 Task: Add a signature Dean Flores containing 'With much appreciation, Dean Flores' to email address softage.1@softage.net and add a folder Litigation
Action: Key pressed n
Screenshot: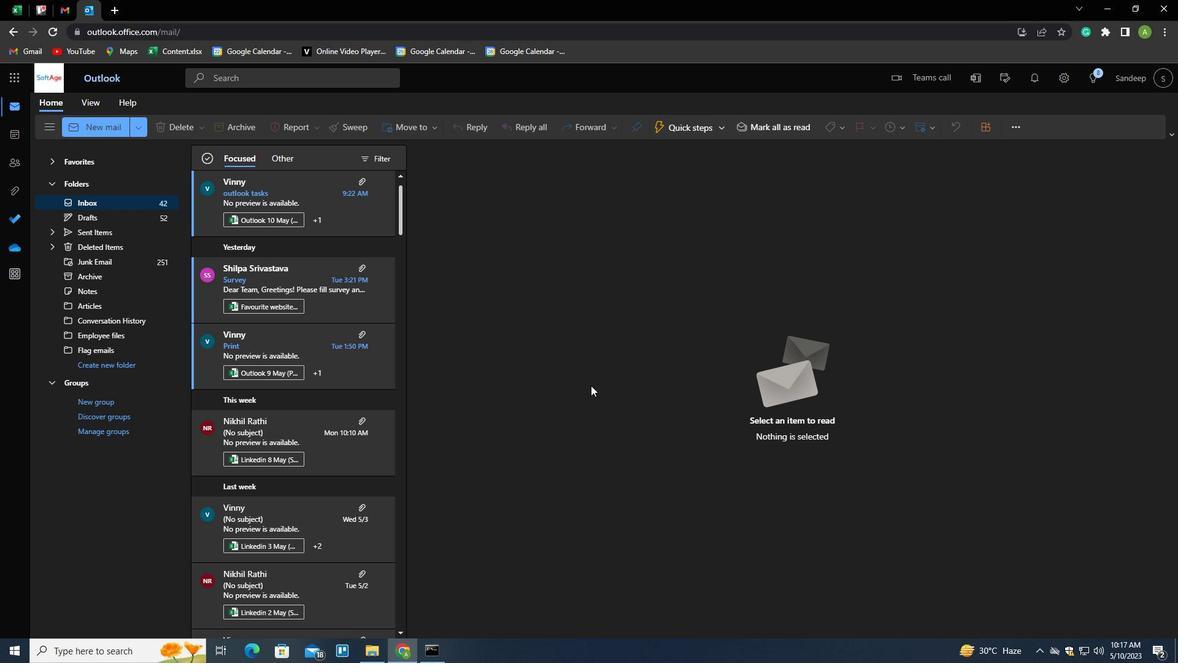 
Action: Mouse moved to (826, 132)
Screenshot: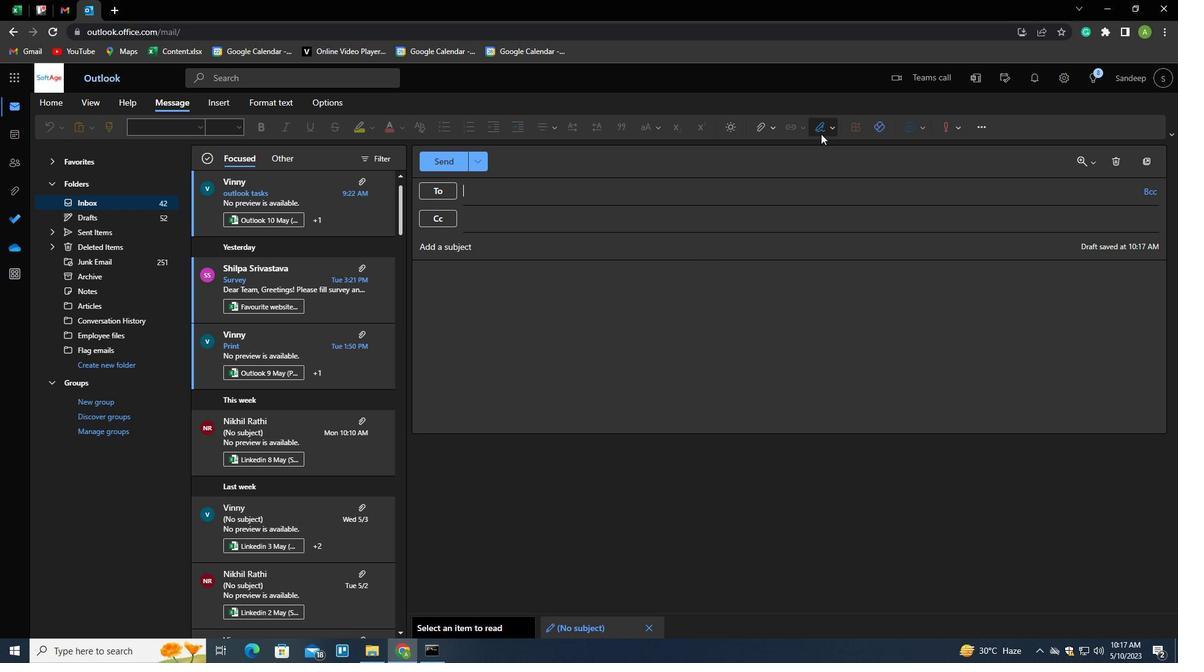 
Action: Mouse pressed left at (826, 132)
Screenshot: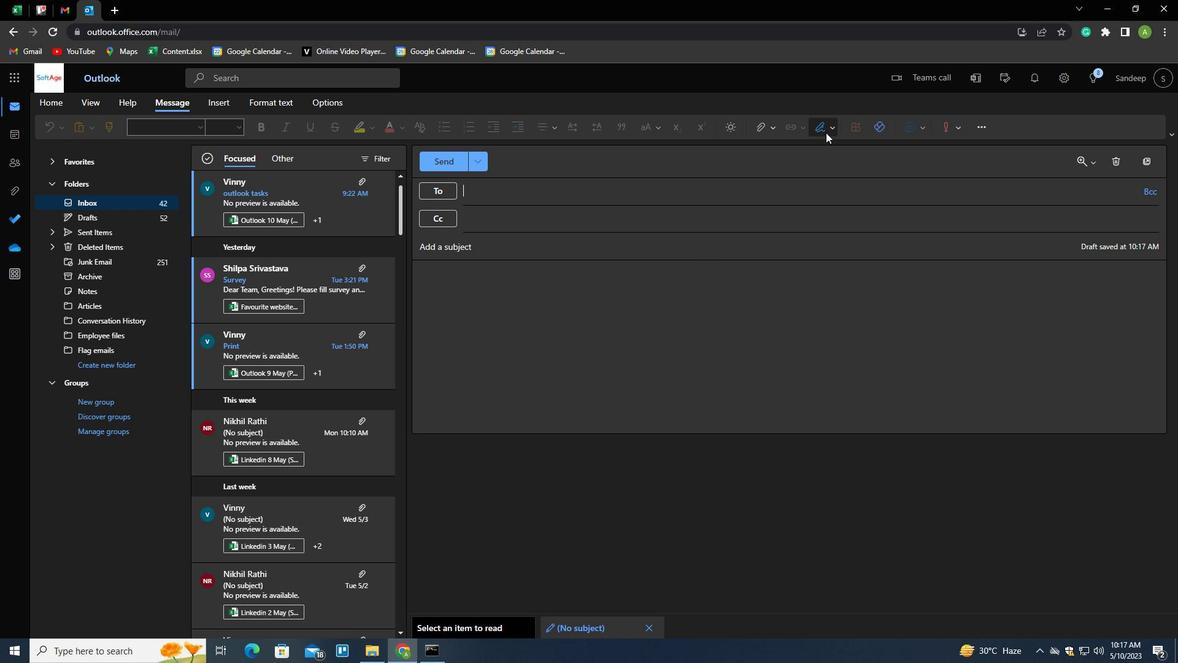 
Action: Mouse moved to (786, 193)
Screenshot: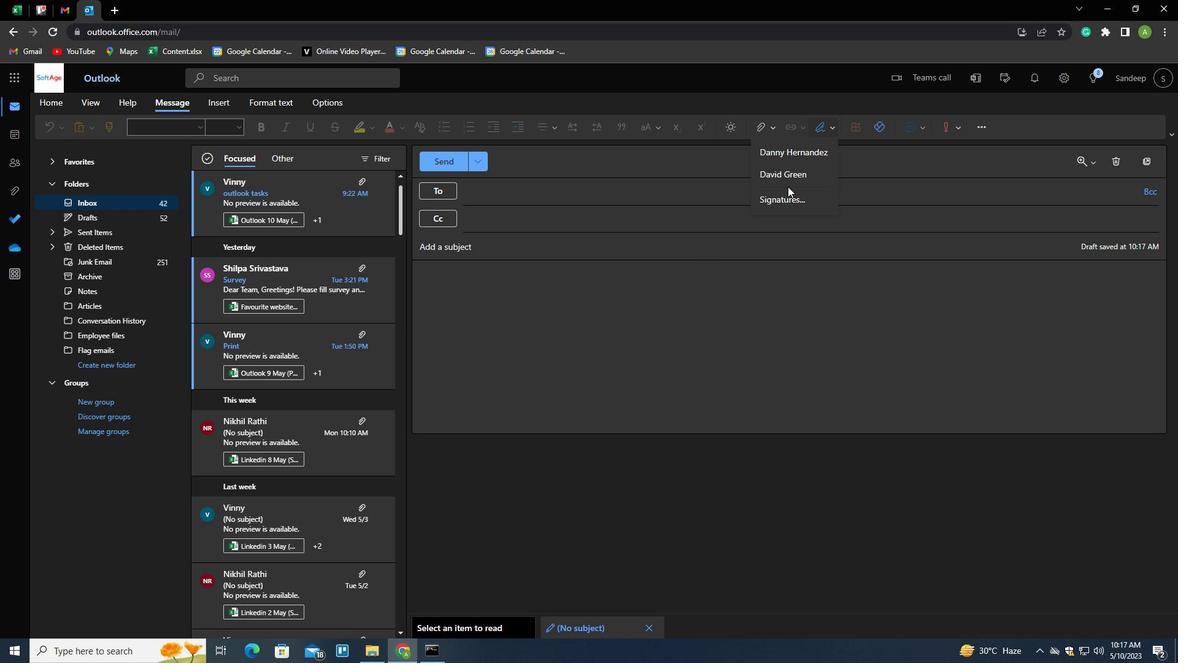 
Action: Mouse pressed left at (786, 193)
Screenshot: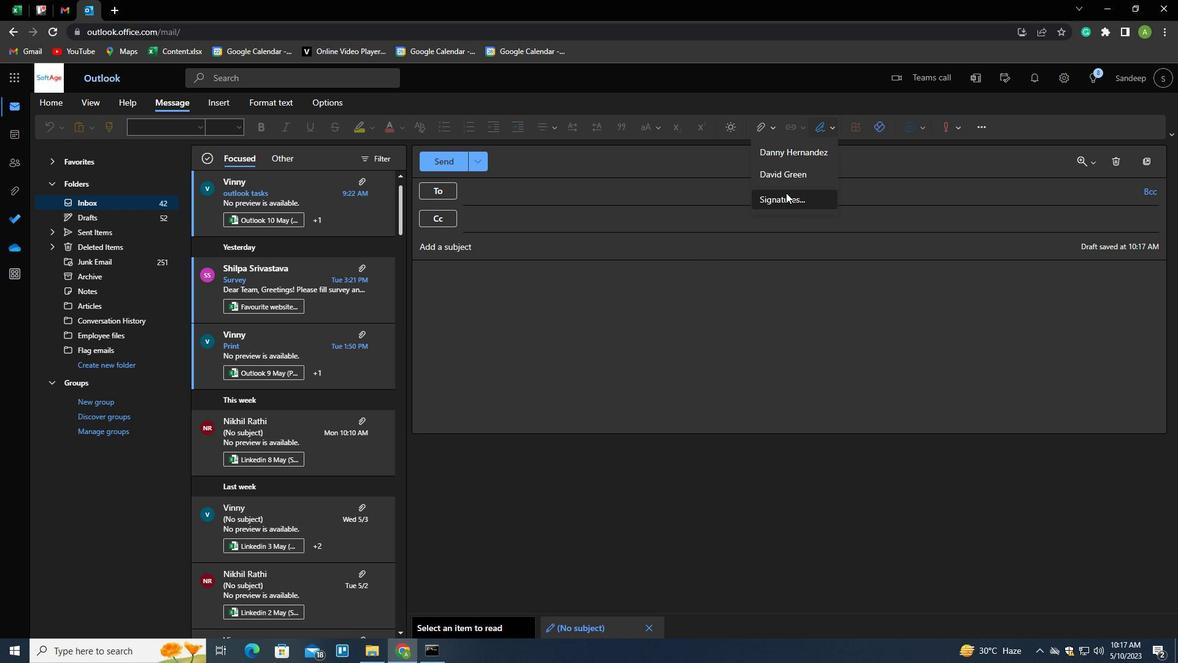 
Action: Mouse moved to (791, 227)
Screenshot: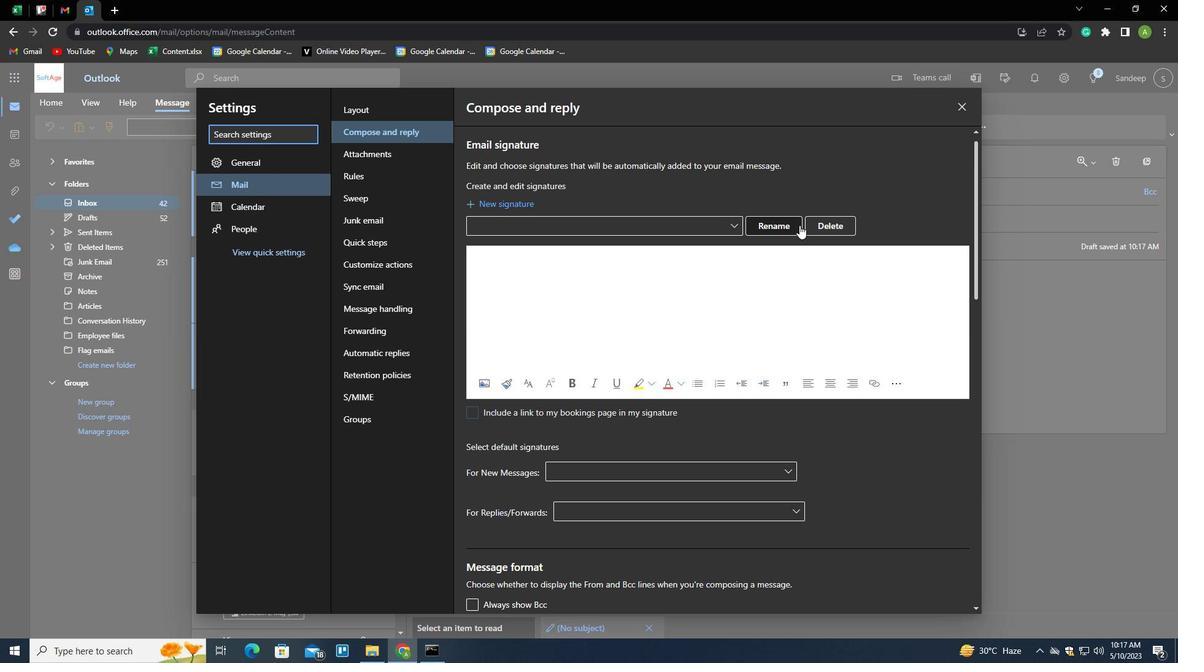 
Action: Mouse pressed left at (791, 227)
Screenshot: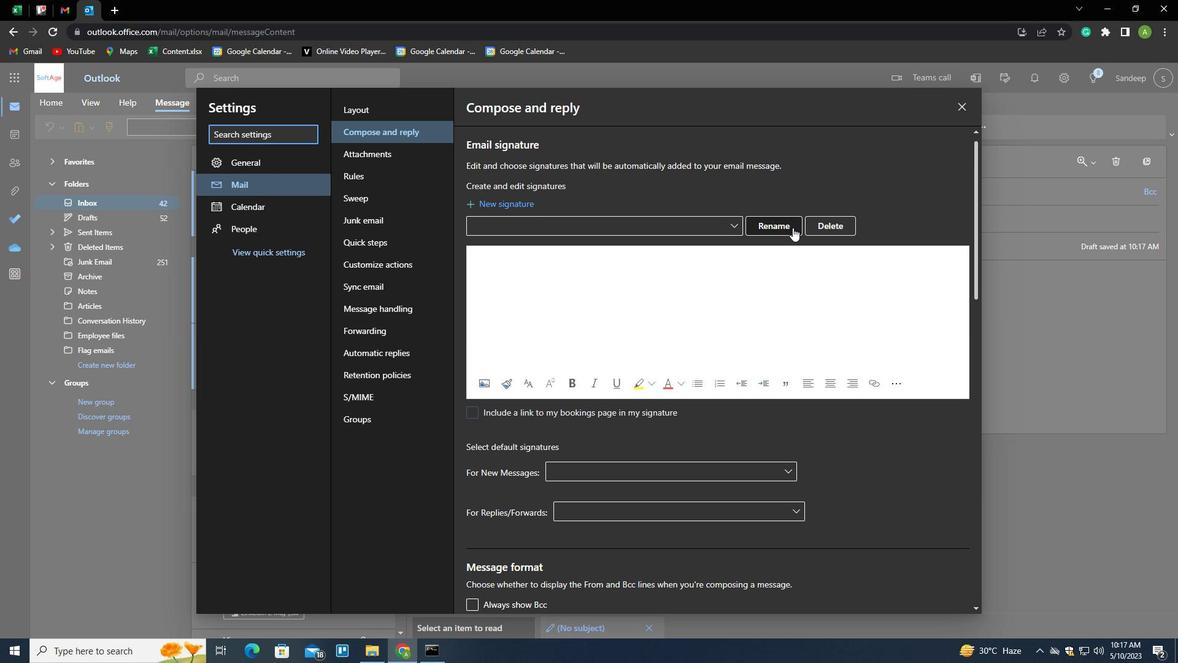 
Action: Mouse moved to (789, 228)
Screenshot: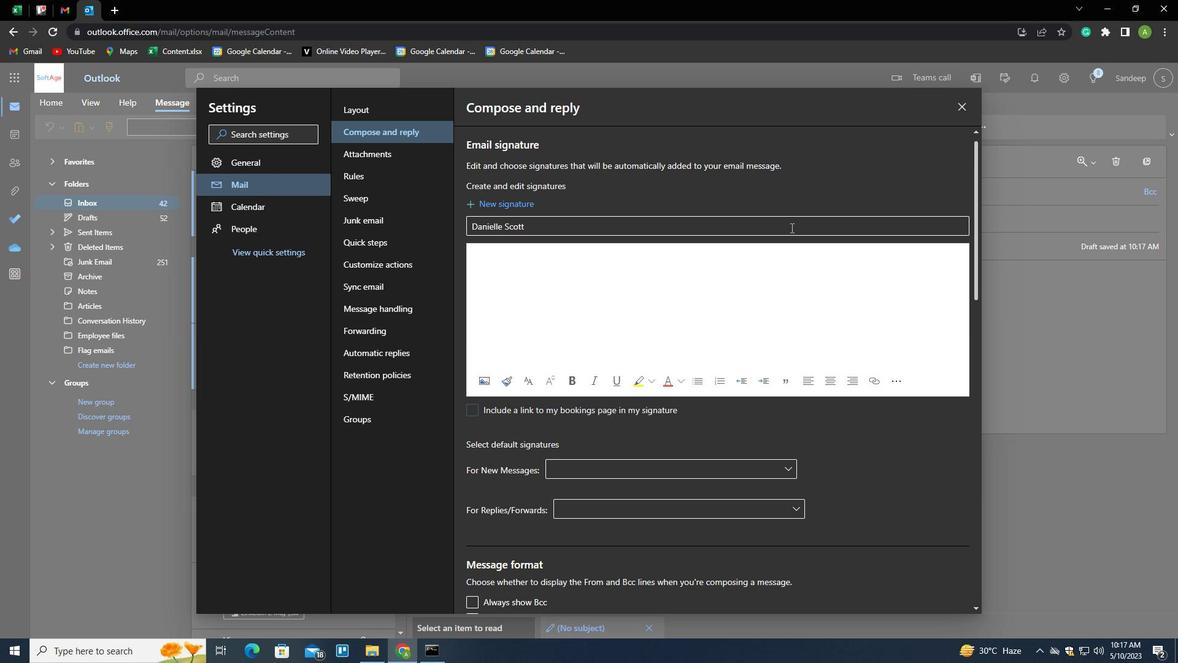 
Action: Mouse pressed left at (789, 228)
Screenshot: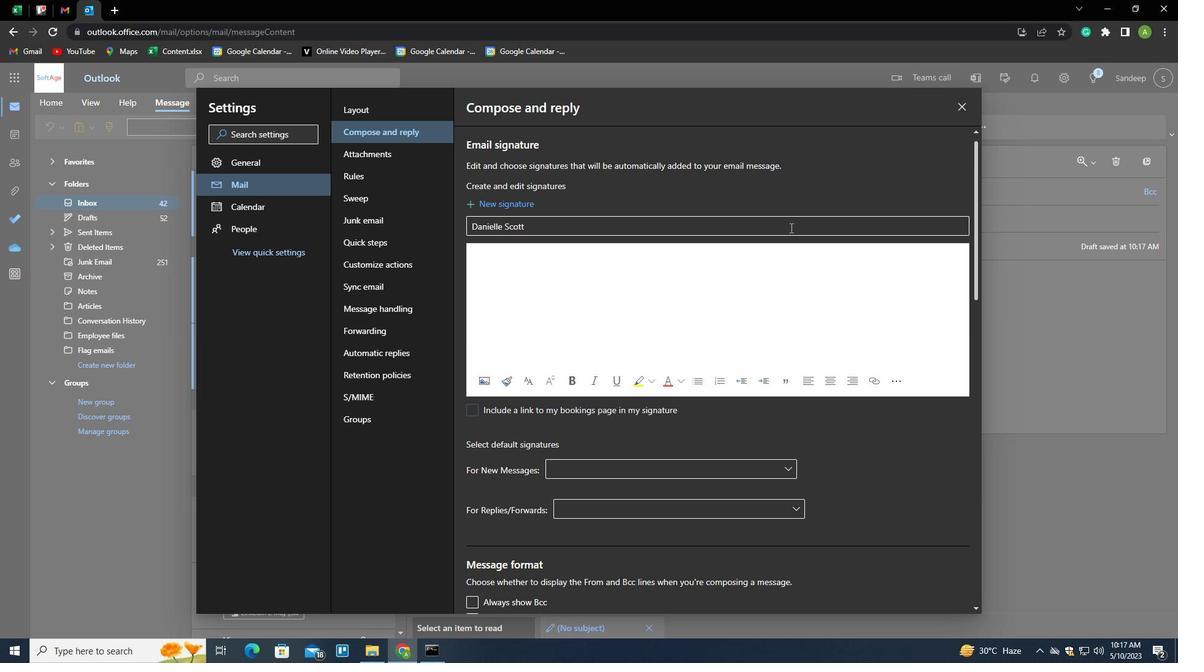 
Action: Mouse moved to (790, 228)
Screenshot: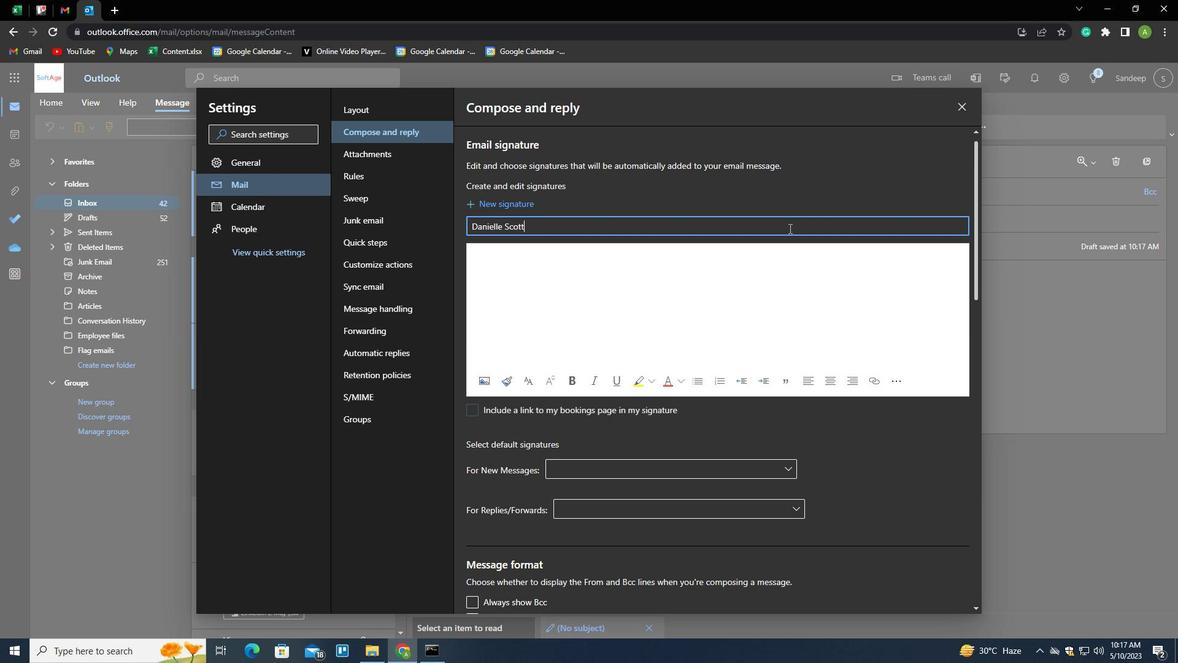 
Action: Key pressed <Key.shift_r><Key.home><Key.shift>DEAN<Key.space><Key.shift>GLO<Key.backspace><Key.backspace><Key.backspace><Key.shift>FLORES<Key.tab><Key.shift_r><Key.enter><Key.enter><Key.enter><Key.enter><Key.enter><Key.enter><Key.shift>WITH<Key.space>MUCH<Key.space>QPP<Key.backspace><Key.backspace><Key.backspace><Key.backspace><Key.space>APPRI<Key.backspace>ECIATOIN<Key.backspace><Key.backspace><Key.backspace>ION<Key.shift_r><Key.enter><Key.shift>DEAN<Key.space><Key.shift>FO<Key.backspace>LORES
Screenshot: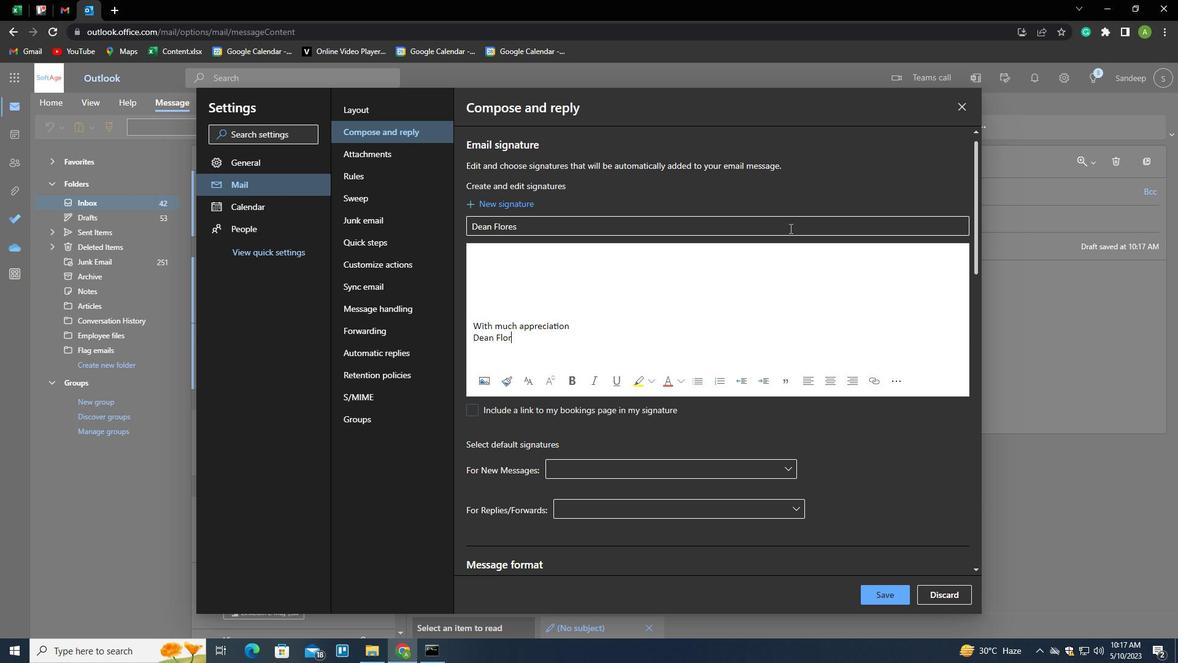 
Action: Mouse moved to (887, 592)
Screenshot: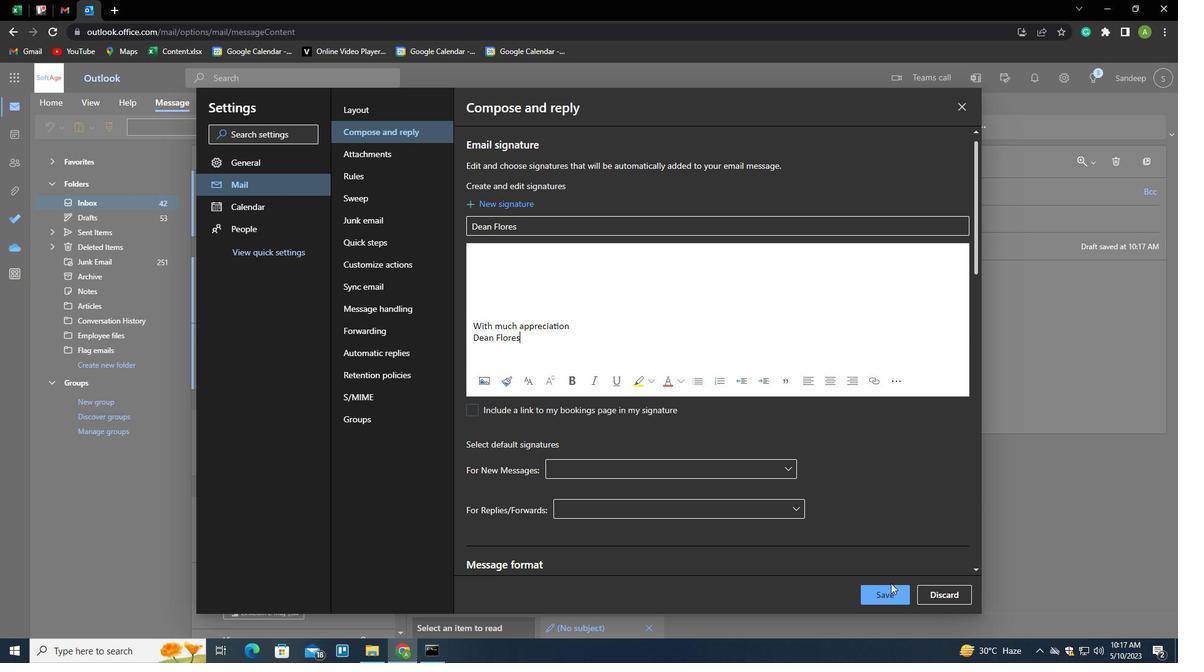 
Action: Mouse pressed left at (887, 592)
Screenshot: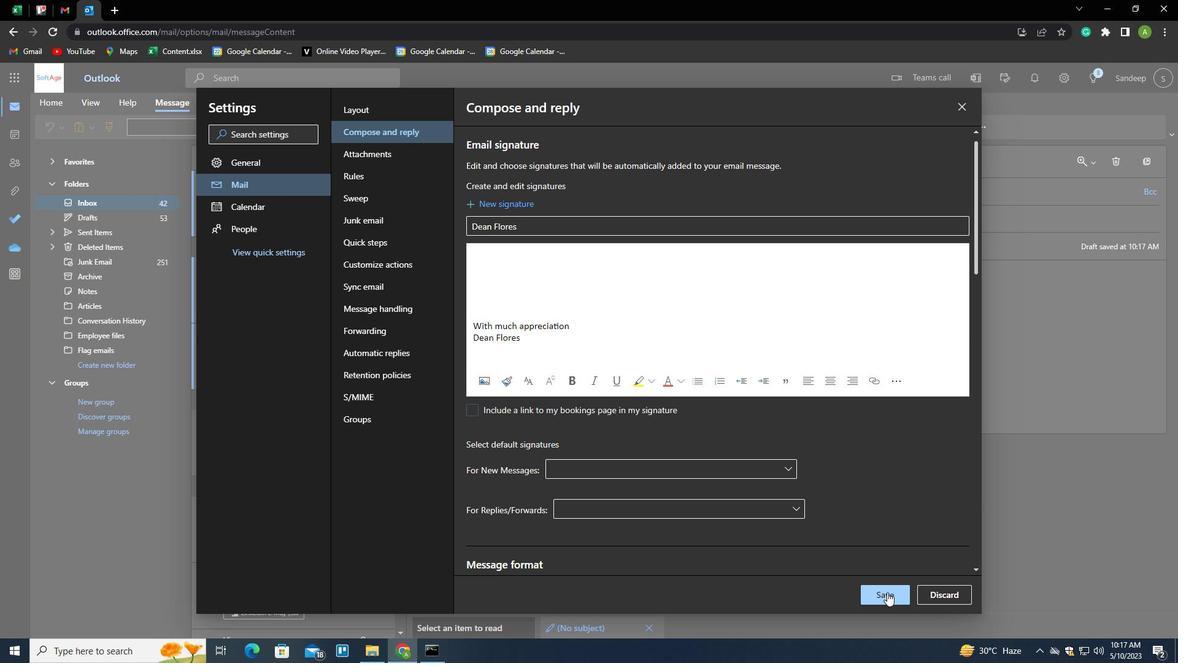 
Action: Mouse moved to (1008, 262)
Screenshot: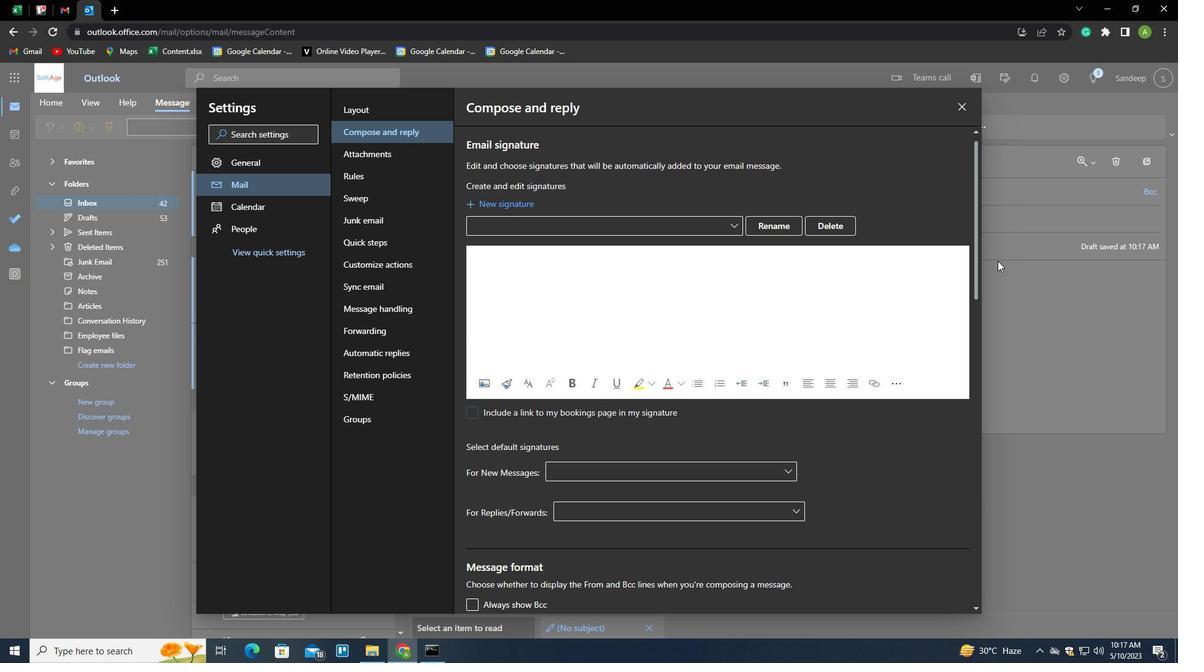 
Action: Mouse pressed left at (1008, 262)
Screenshot: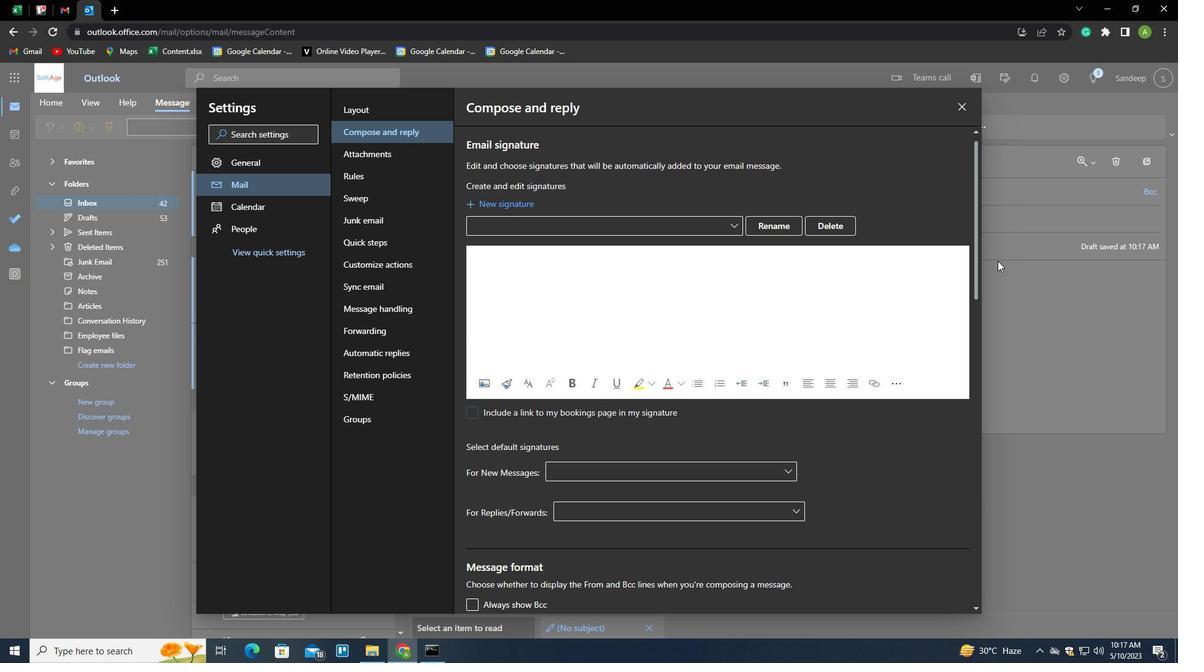 
Action: Mouse moved to (826, 127)
Screenshot: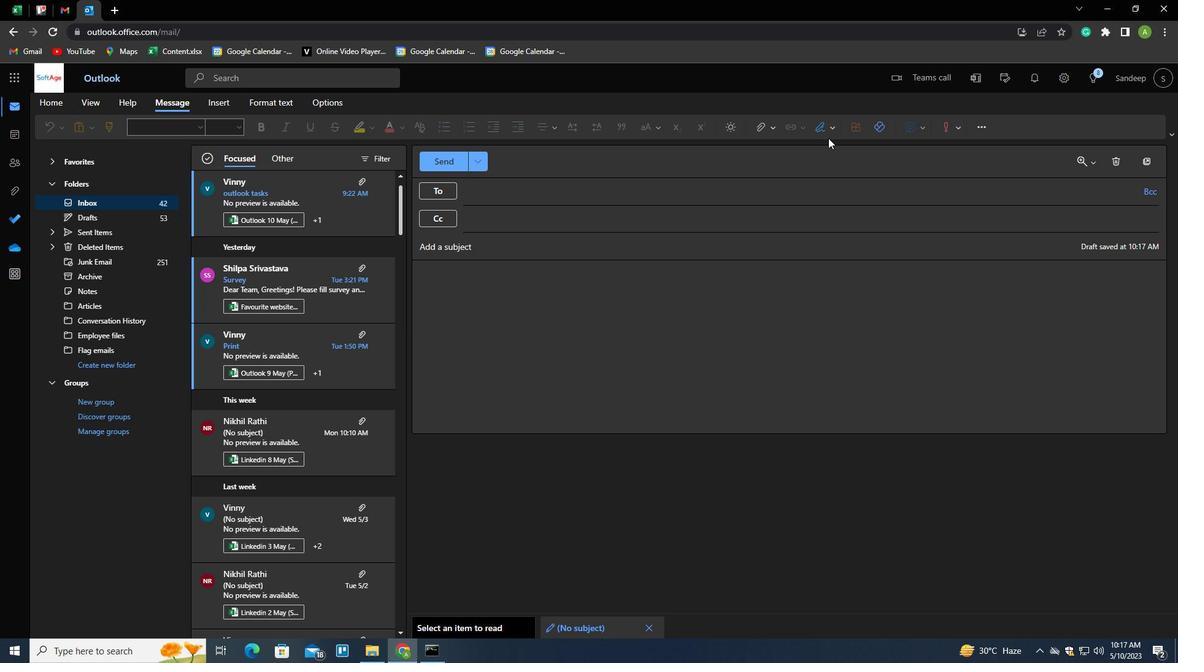 
Action: Mouse pressed left at (826, 127)
Screenshot: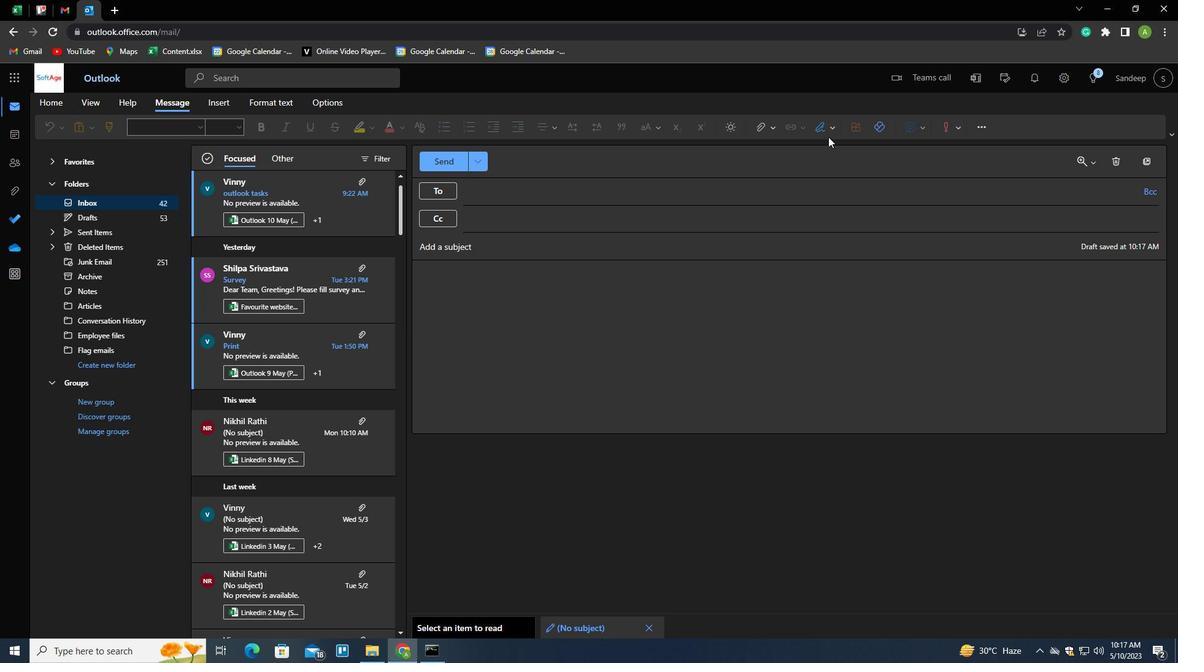 
Action: Mouse moved to (789, 201)
Screenshot: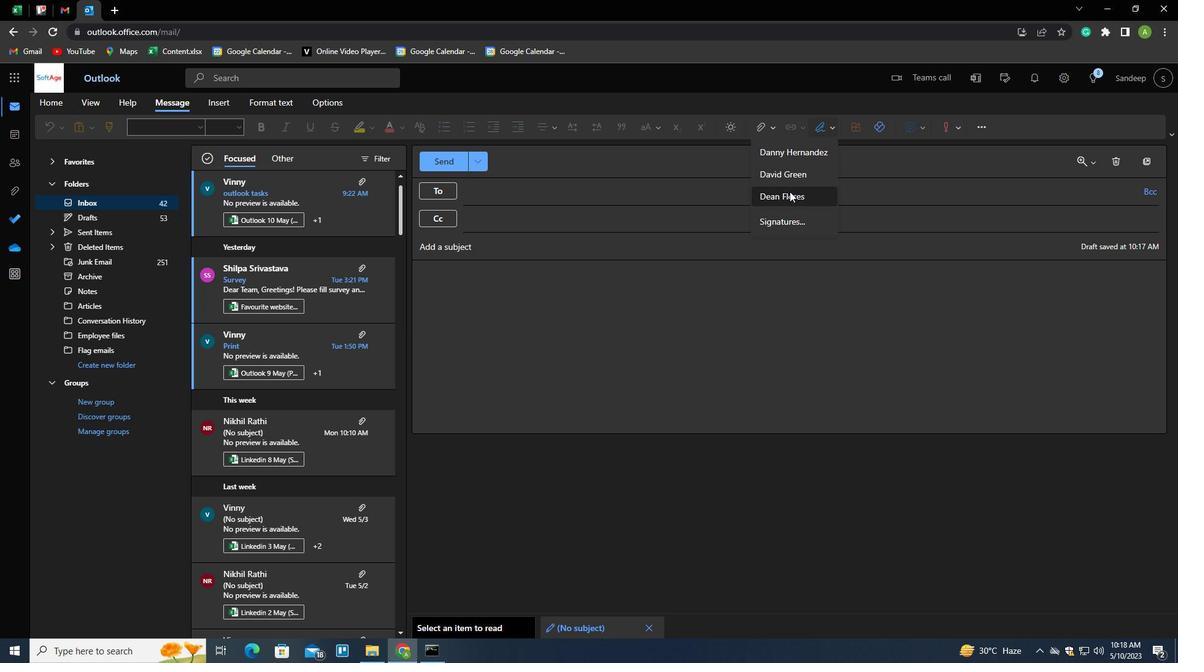 
Action: Mouse pressed left at (789, 201)
Screenshot: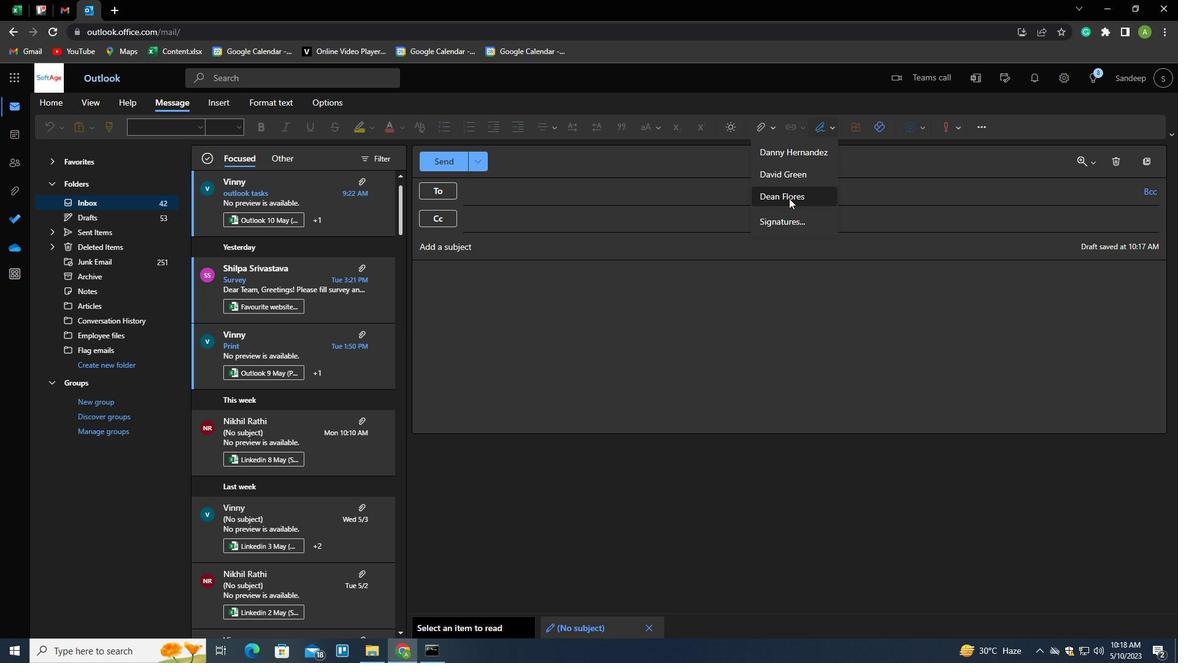 
Action: Mouse moved to (505, 193)
Screenshot: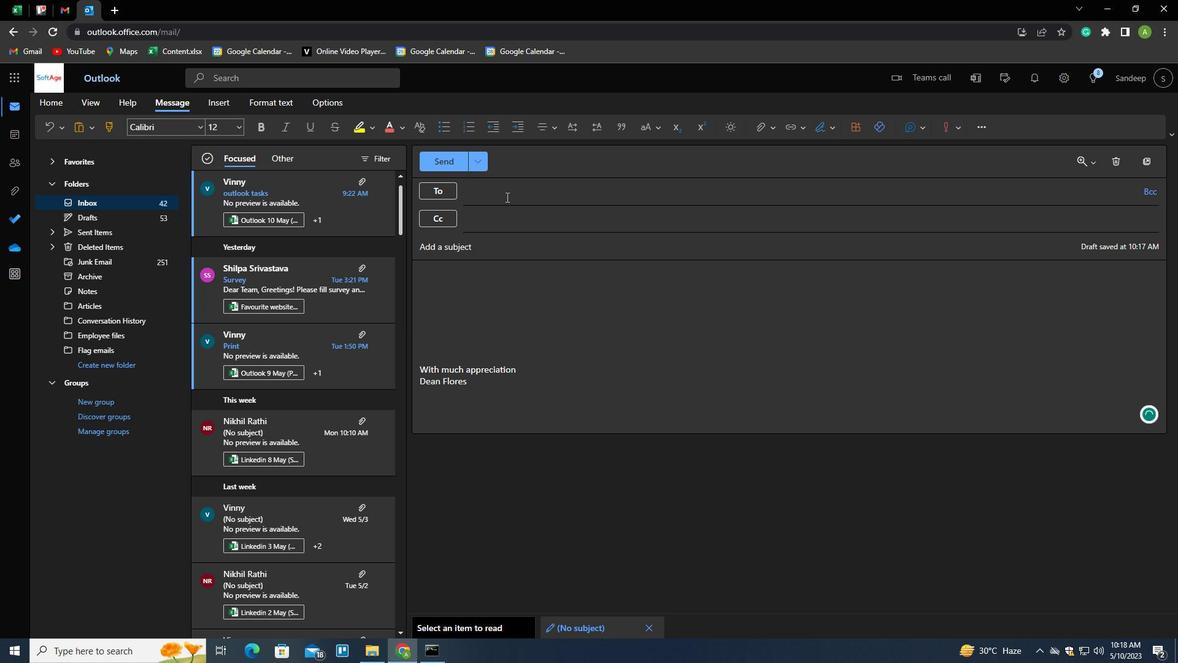 
Action: Mouse pressed left at (505, 193)
Screenshot: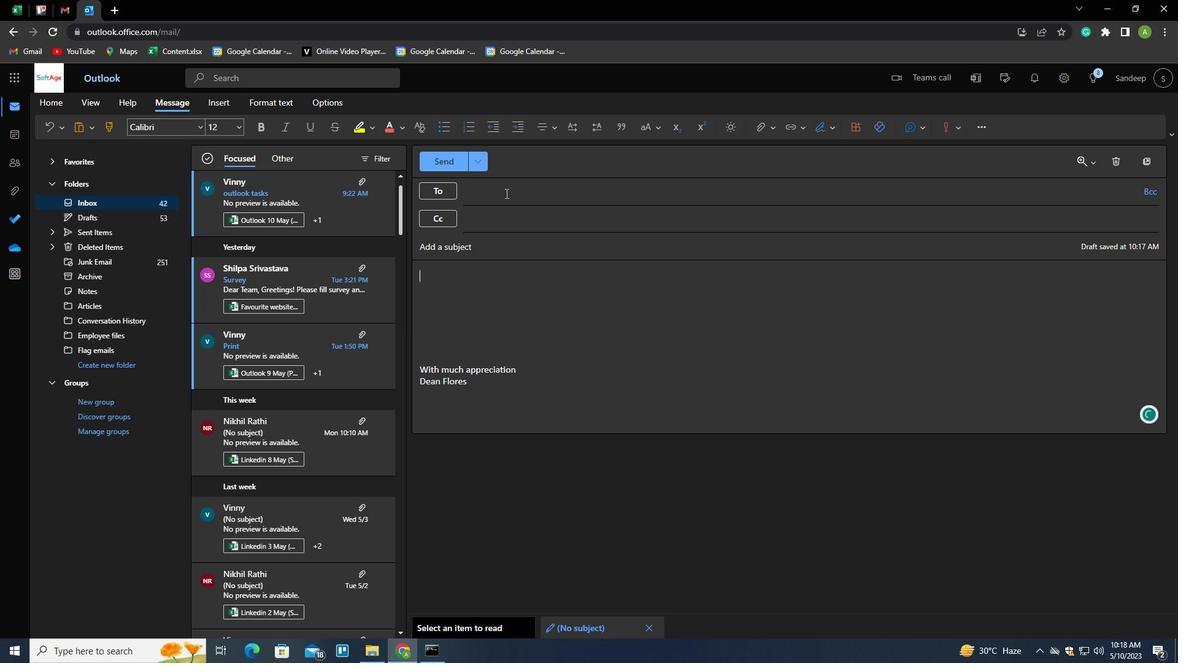 
Action: Key pressed SOFTAGE.<Key.shift><Key.shift><Key.shift><Key.shift><Key.shift><Key.shift><Key.shift><Key.shift><Key.shift><Key.shift><Key.shift><Key.shift><Key.shift><Key.shift><Key.shift><Key.shift>1<Key.shift>@SOFTAGE.NE
Screenshot: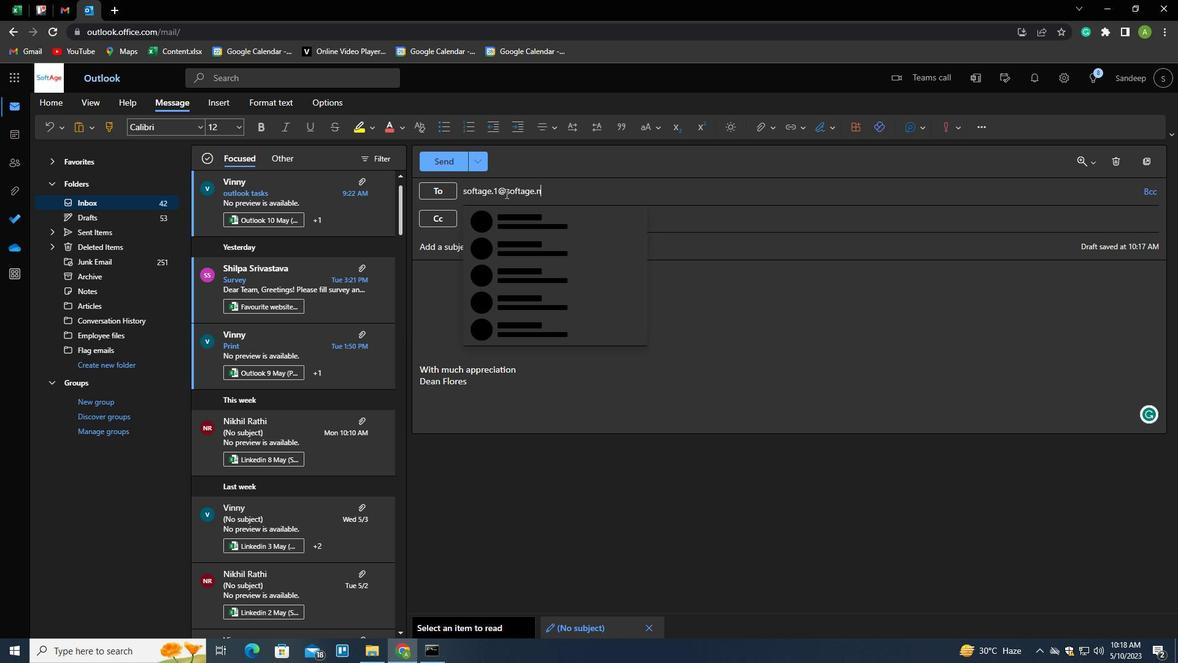 
Action: Mouse moved to (518, 222)
Screenshot: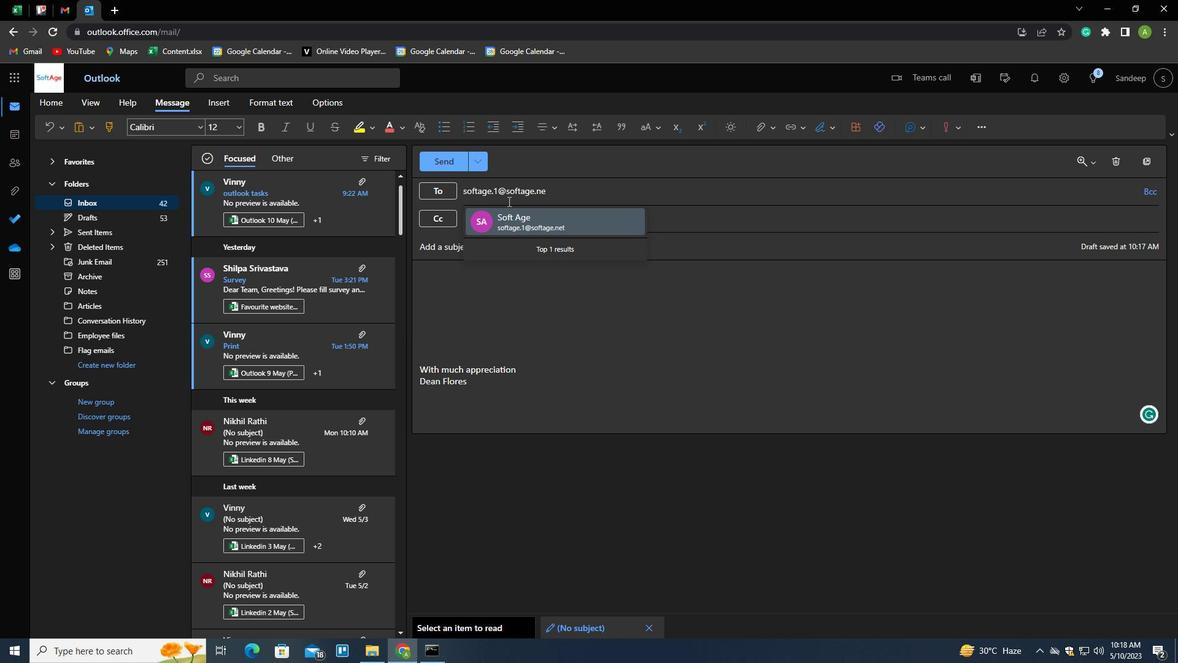 
Action: Mouse pressed left at (518, 222)
Screenshot: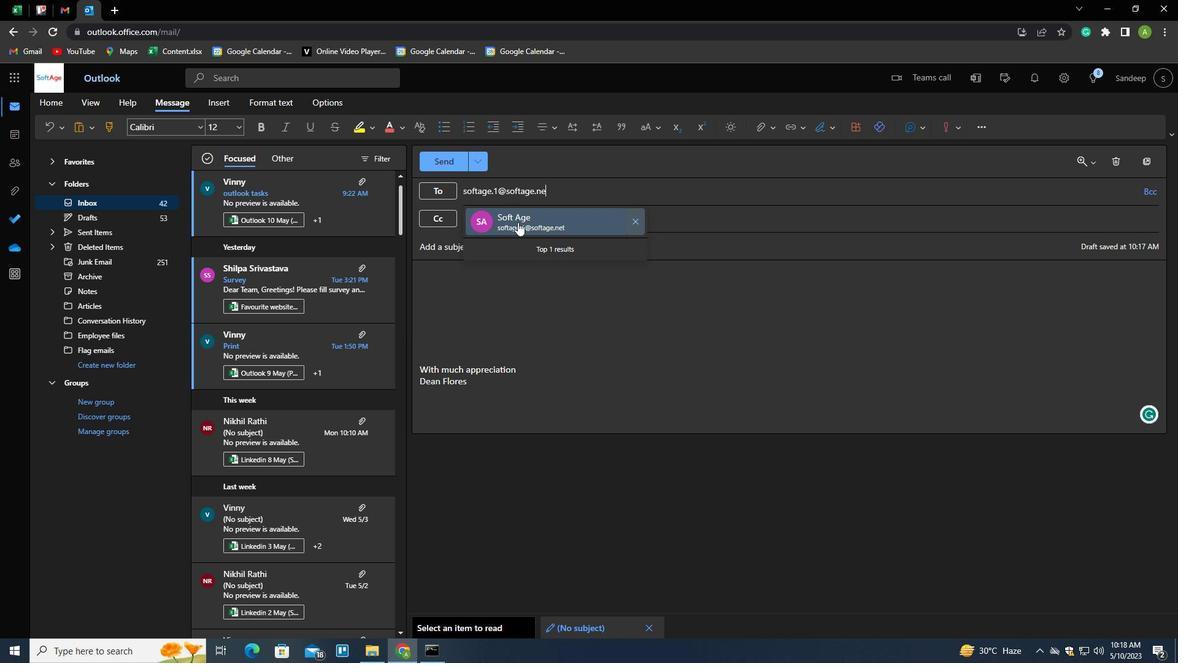 
Action: Mouse moved to (516, 275)
Screenshot: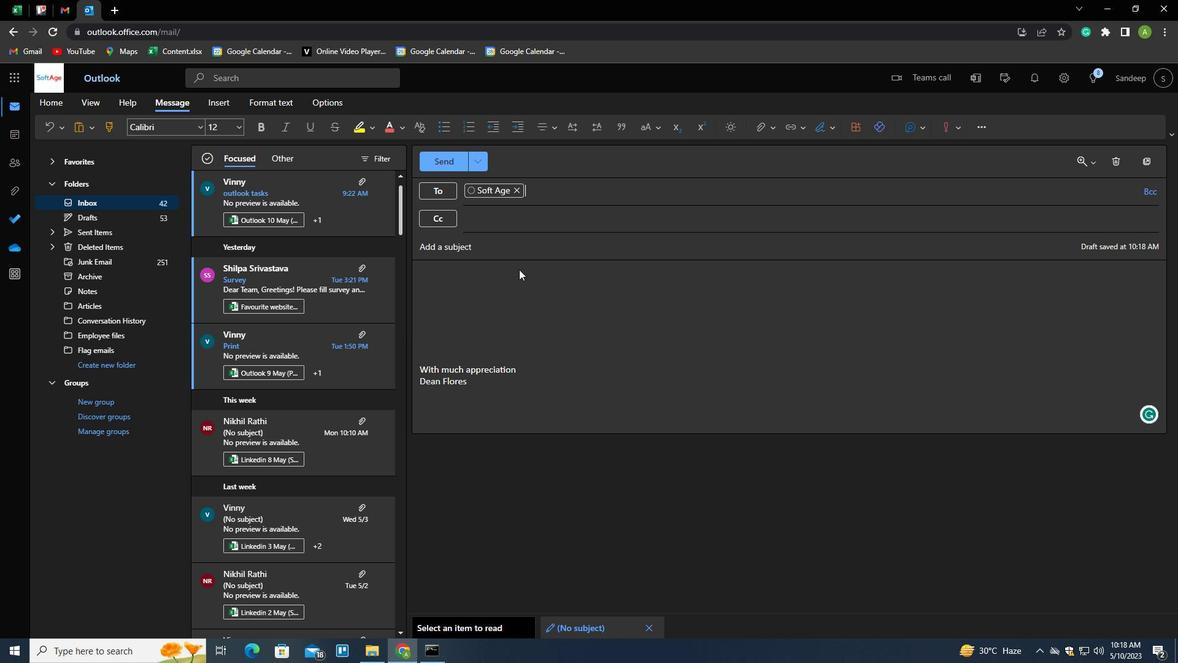 
Action: Mouse pressed left at (516, 275)
Screenshot: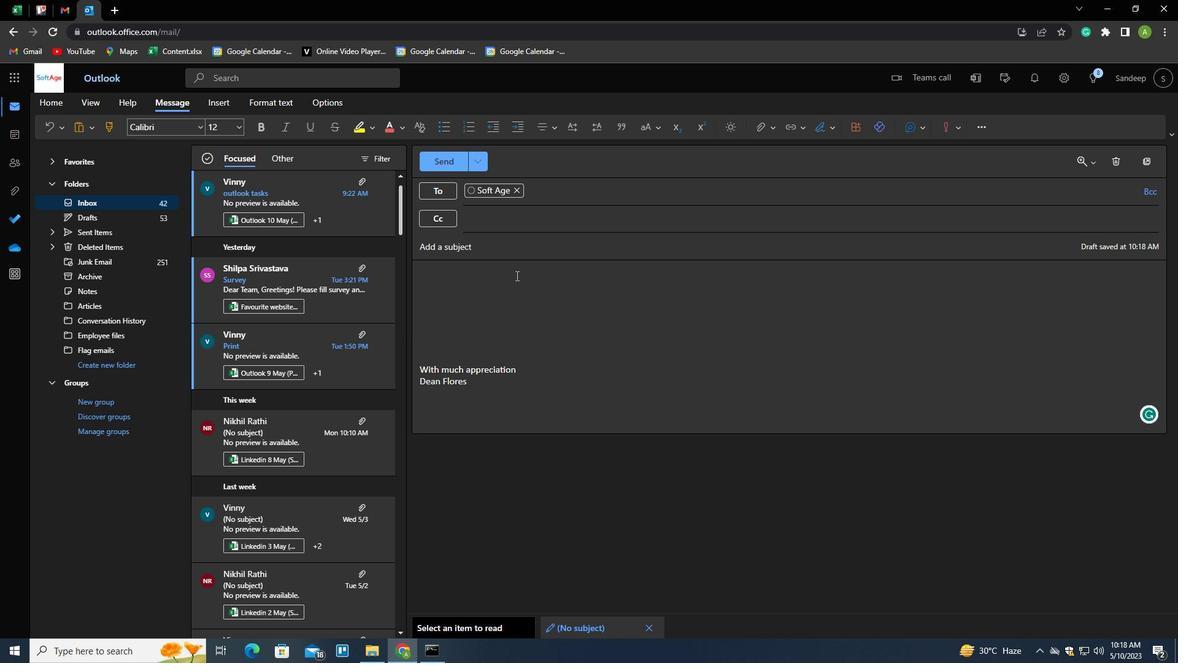 
Action: Mouse moved to (108, 363)
Screenshot: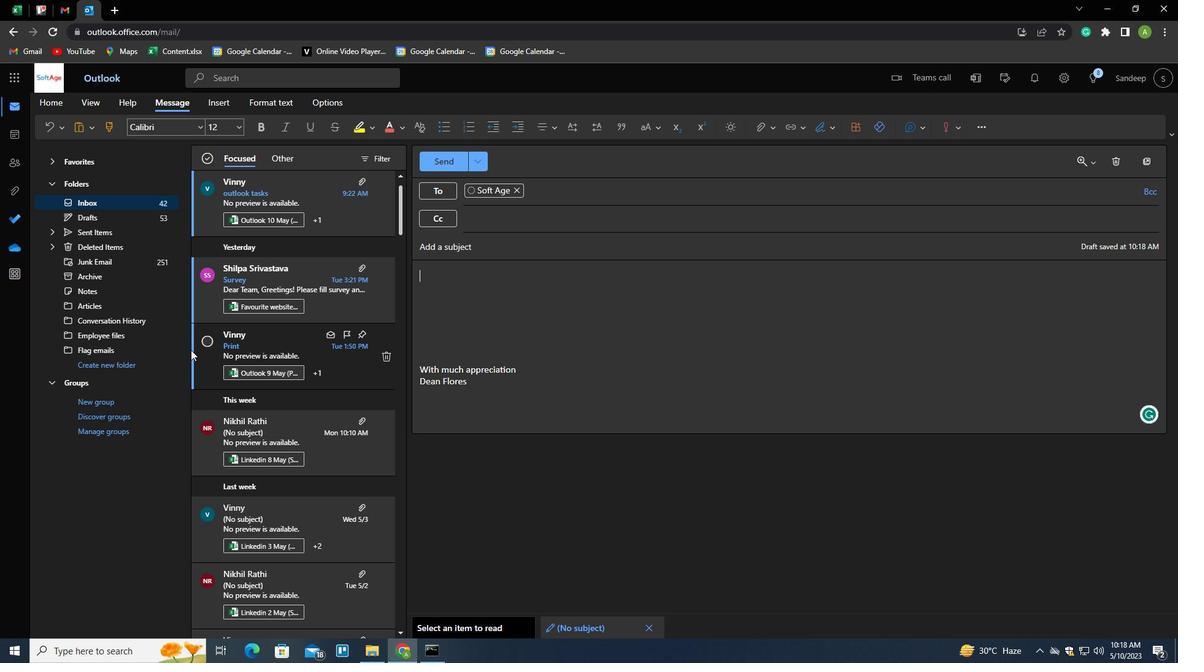 
Action: Mouse pressed left at (108, 363)
Screenshot: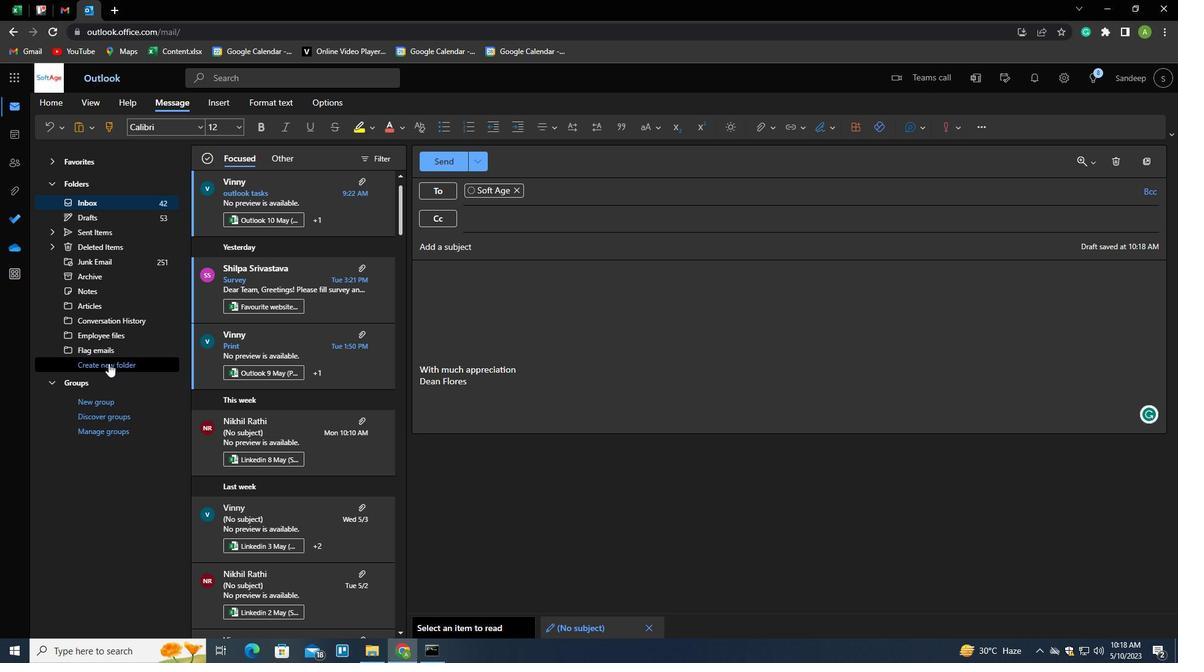 
Action: Key pressed <Key.shift>LITIGATION<Key.enter><Key.alt_l><Key.tab><Key.tab><Key.end><Key.shift_r><Key.up>
Screenshot: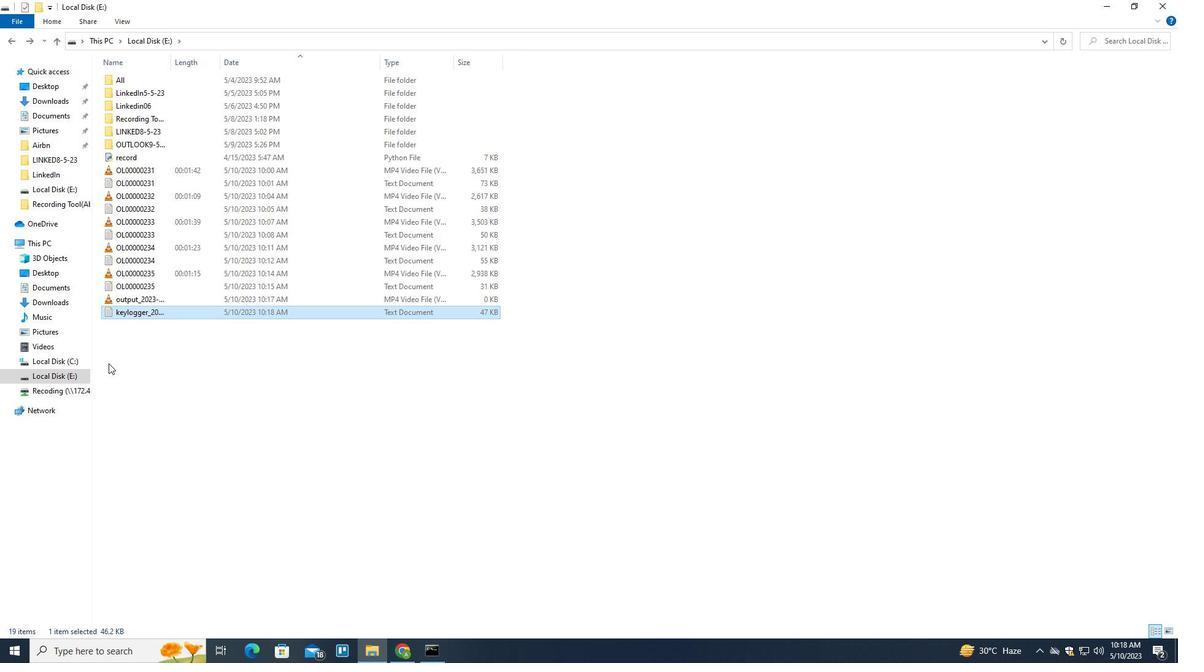 
